 Task: Add Larabar Chocolate Chip Cookie Dough Bar 6 Pack Case to the cart.
Action: Mouse moved to (305, 118)
Screenshot: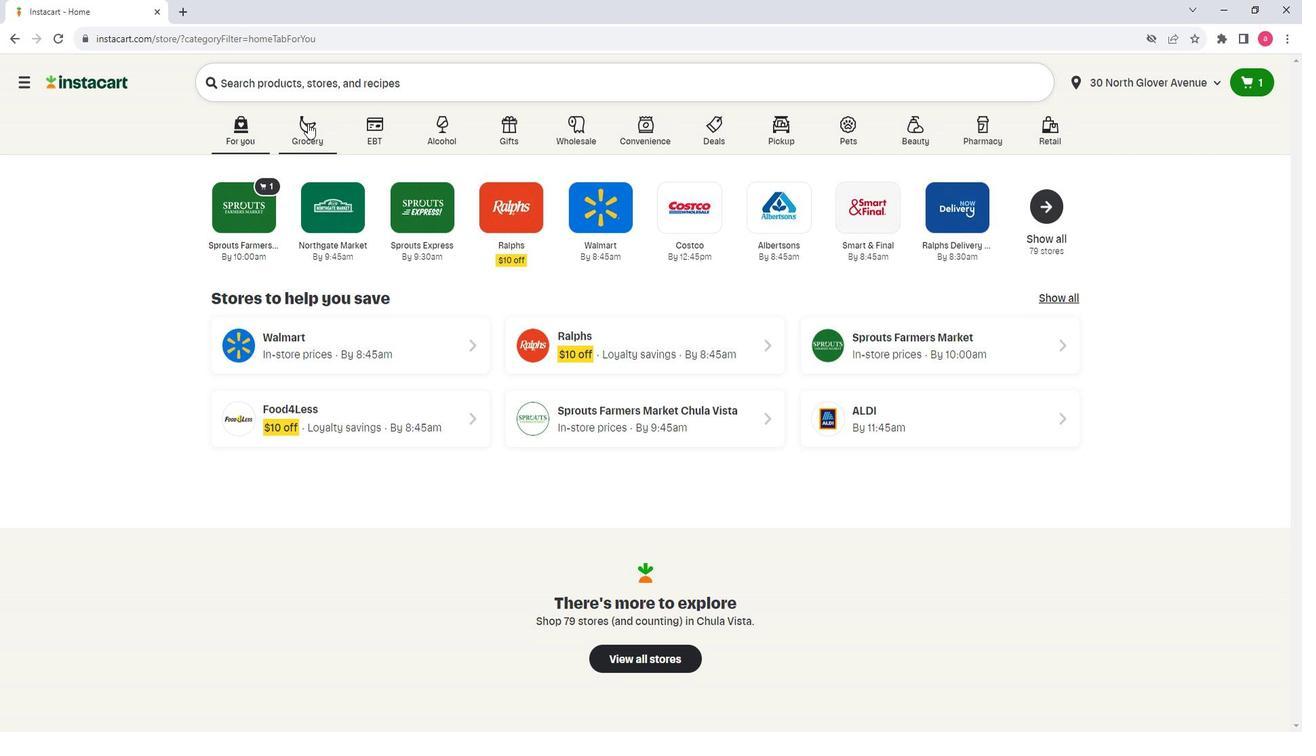 
Action: Mouse pressed left at (305, 118)
Screenshot: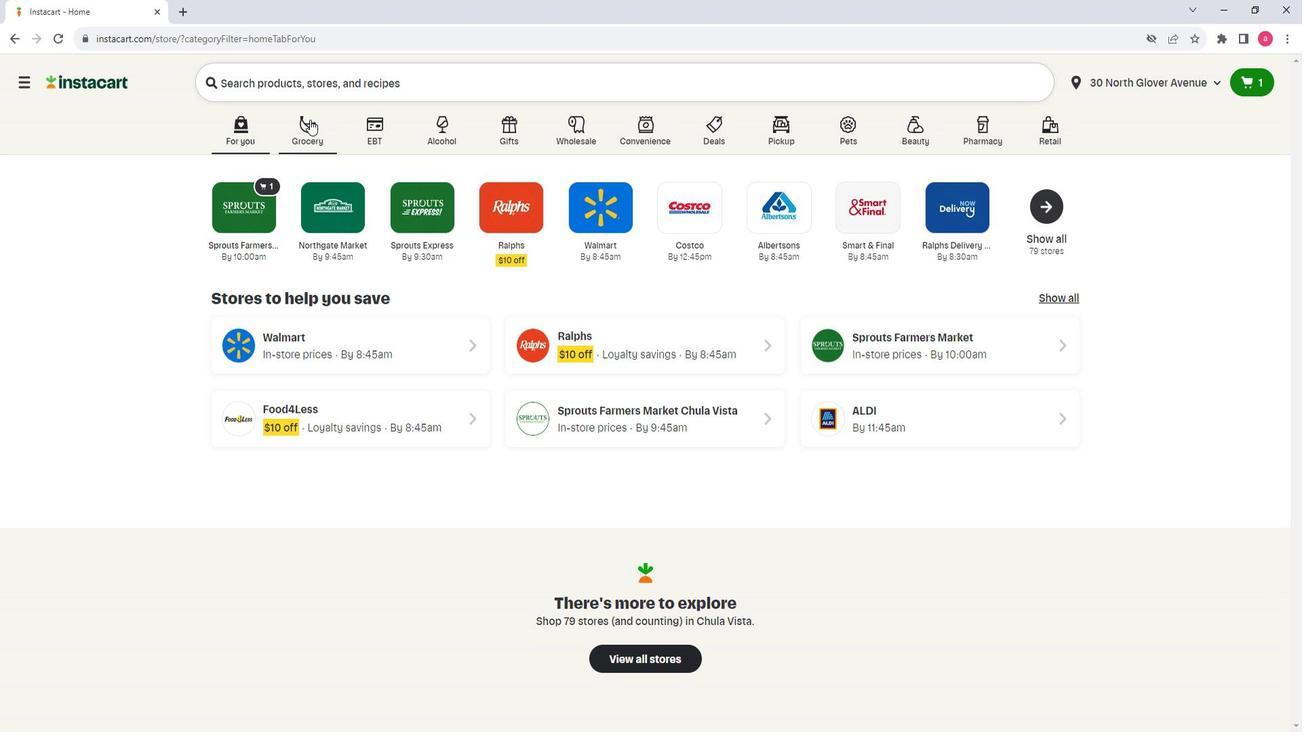 
Action: Mouse moved to (376, 382)
Screenshot: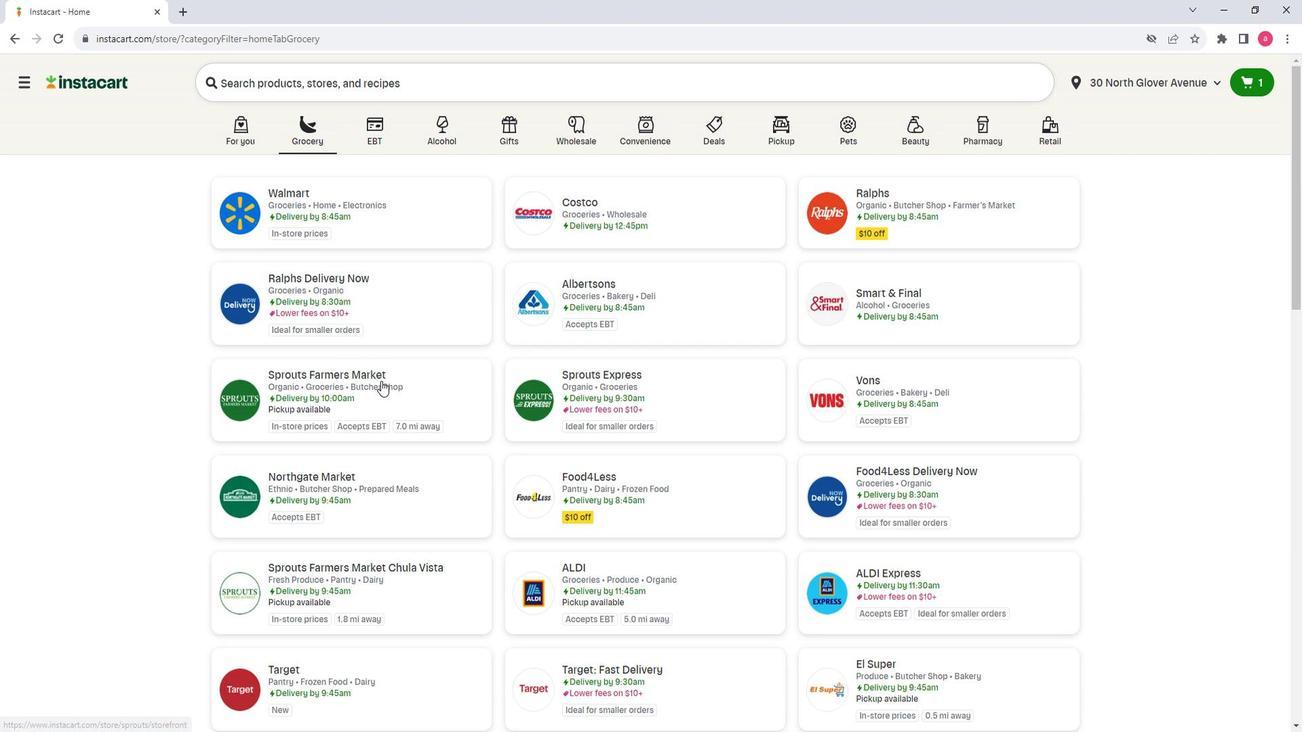 
Action: Mouse pressed left at (376, 382)
Screenshot: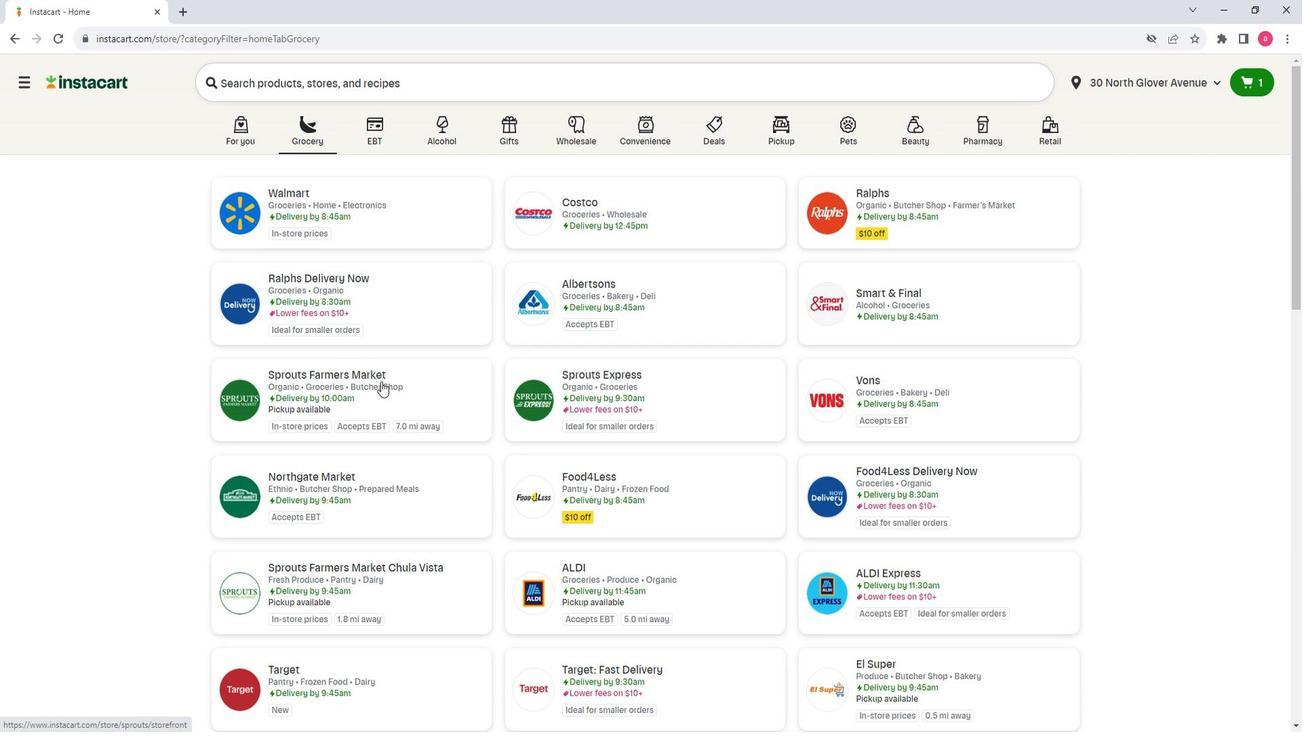 
Action: Mouse moved to (146, 440)
Screenshot: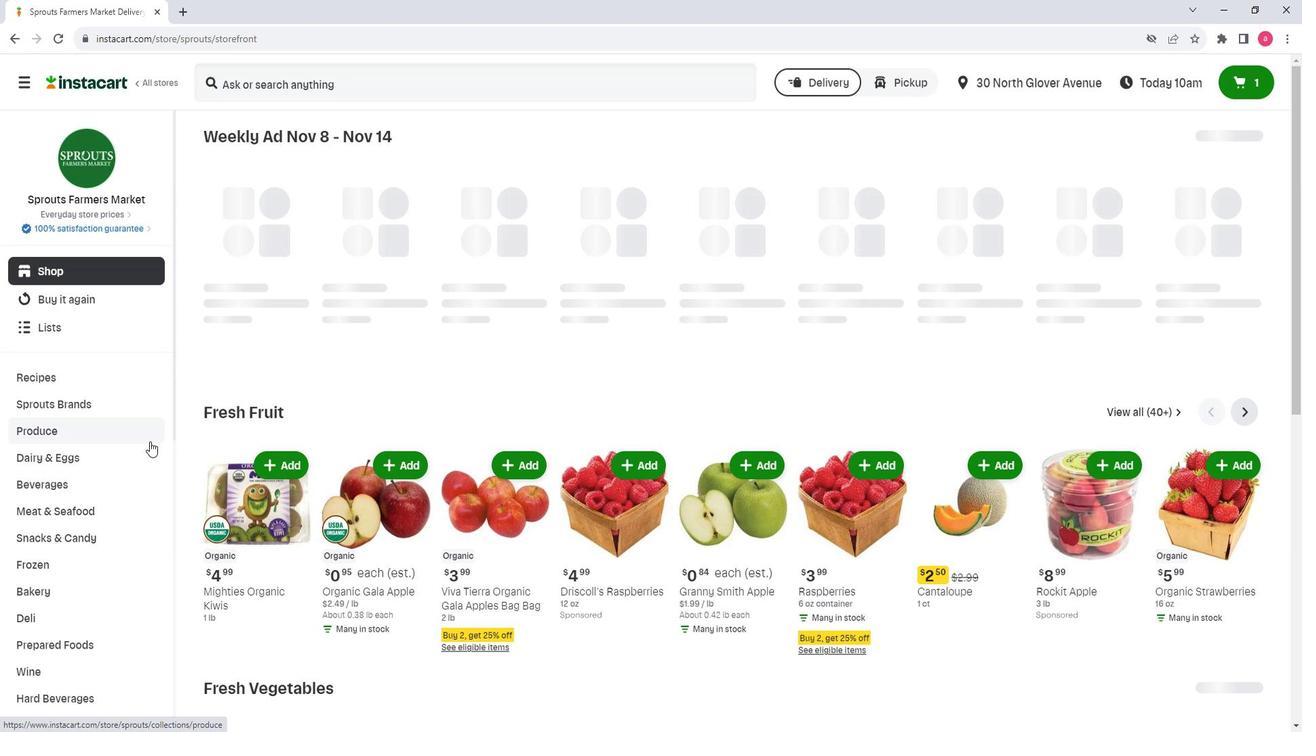 
Action: Mouse scrolled (146, 440) with delta (0, 0)
Screenshot: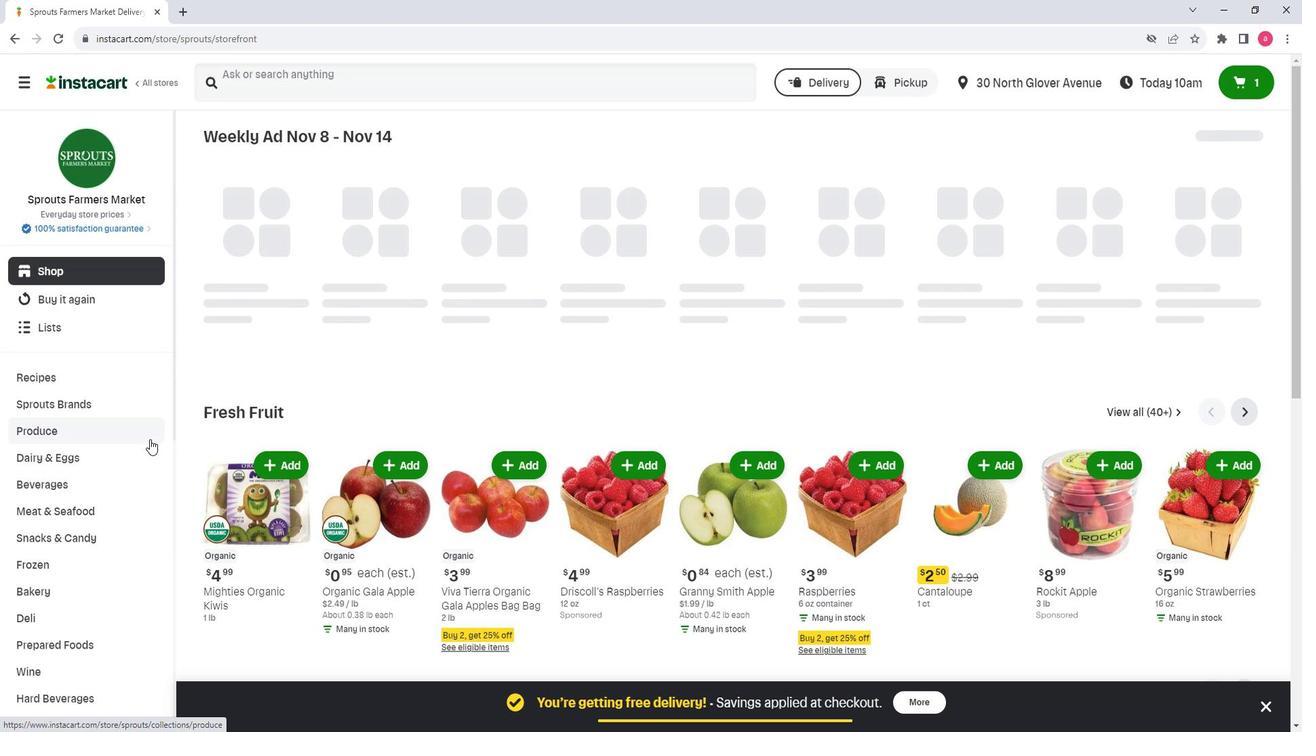 
Action: Mouse moved to (131, 459)
Screenshot: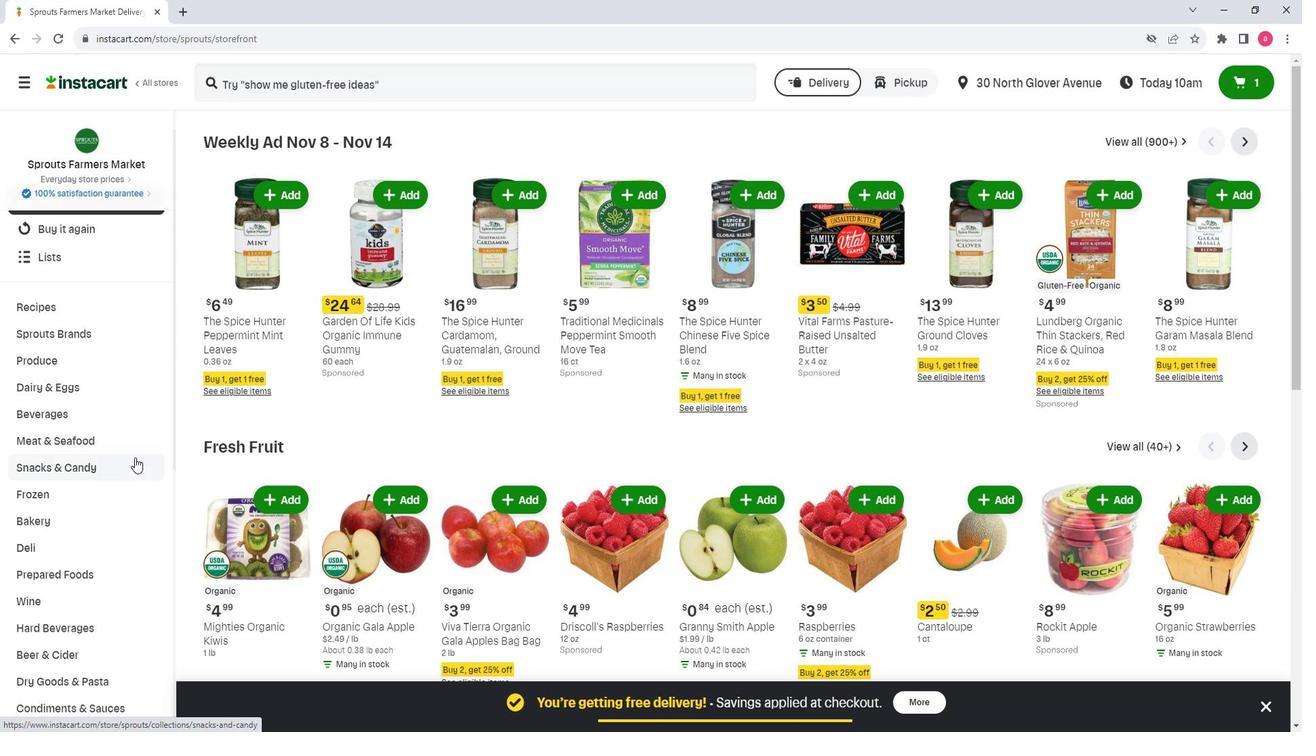 
Action: Mouse pressed left at (131, 459)
Screenshot: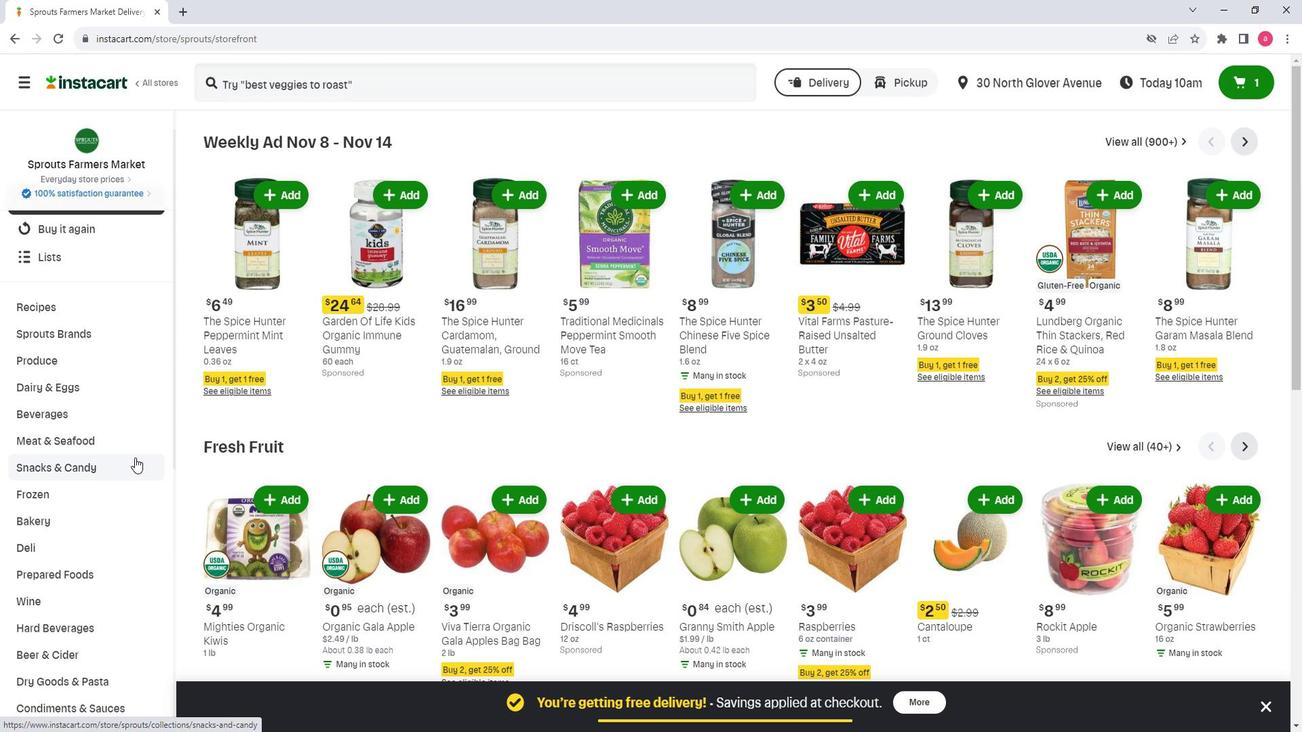 
Action: Mouse moved to (131, 459)
Screenshot: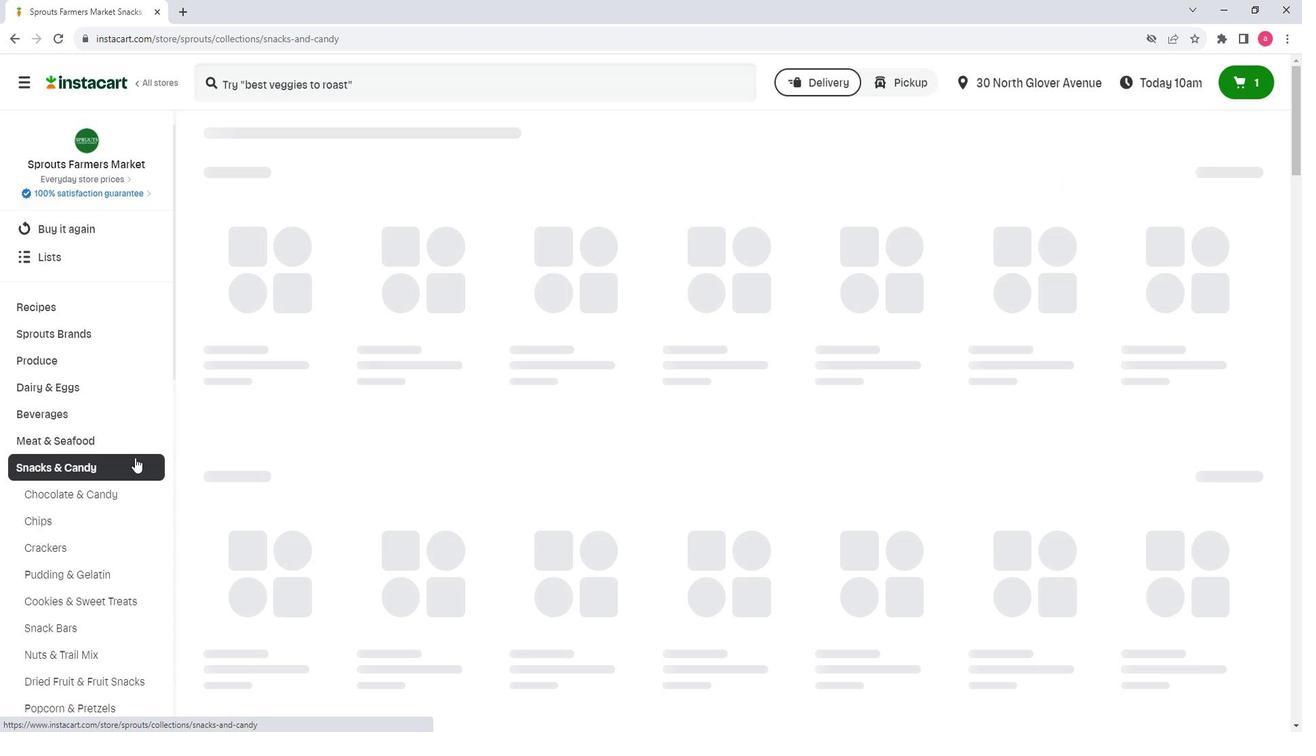 
Action: Mouse scrolled (131, 459) with delta (0, 0)
Screenshot: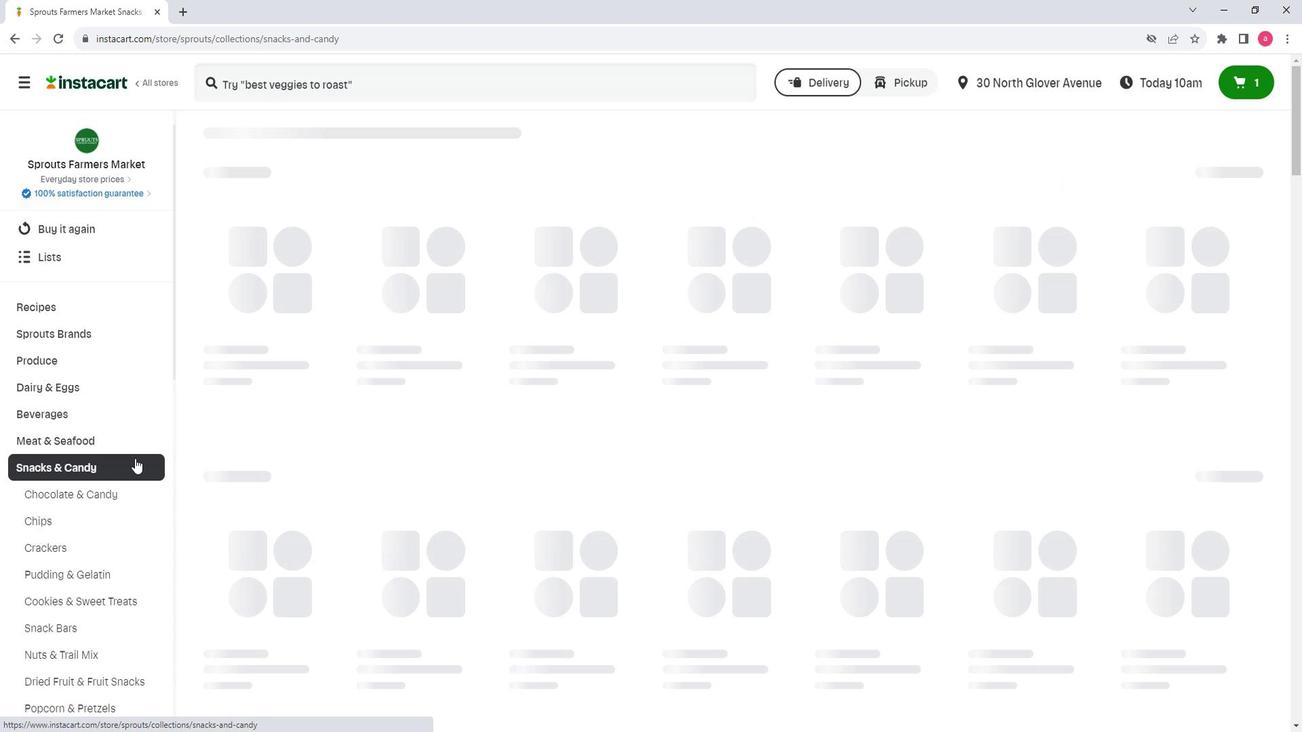 
Action: Mouse scrolled (131, 459) with delta (0, 0)
Screenshot: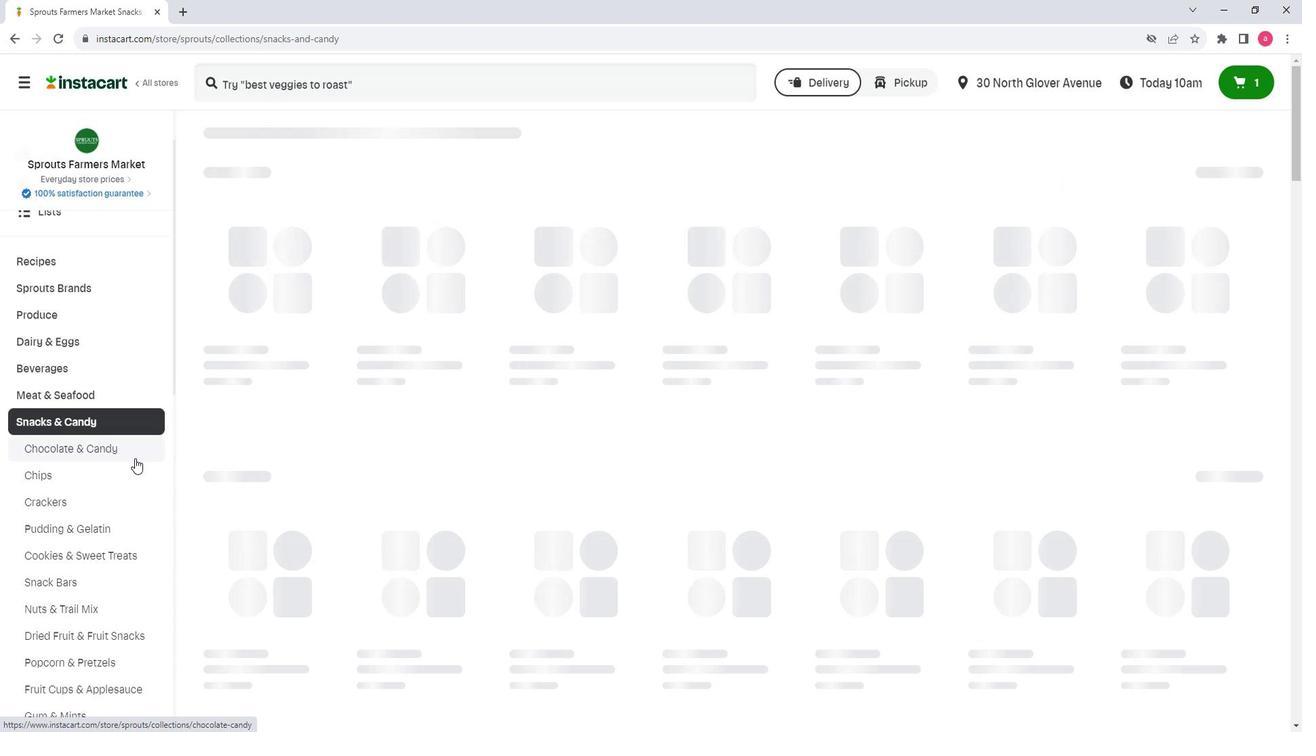 
Action: Mouse pressed left at (131, 459)
Screenshot: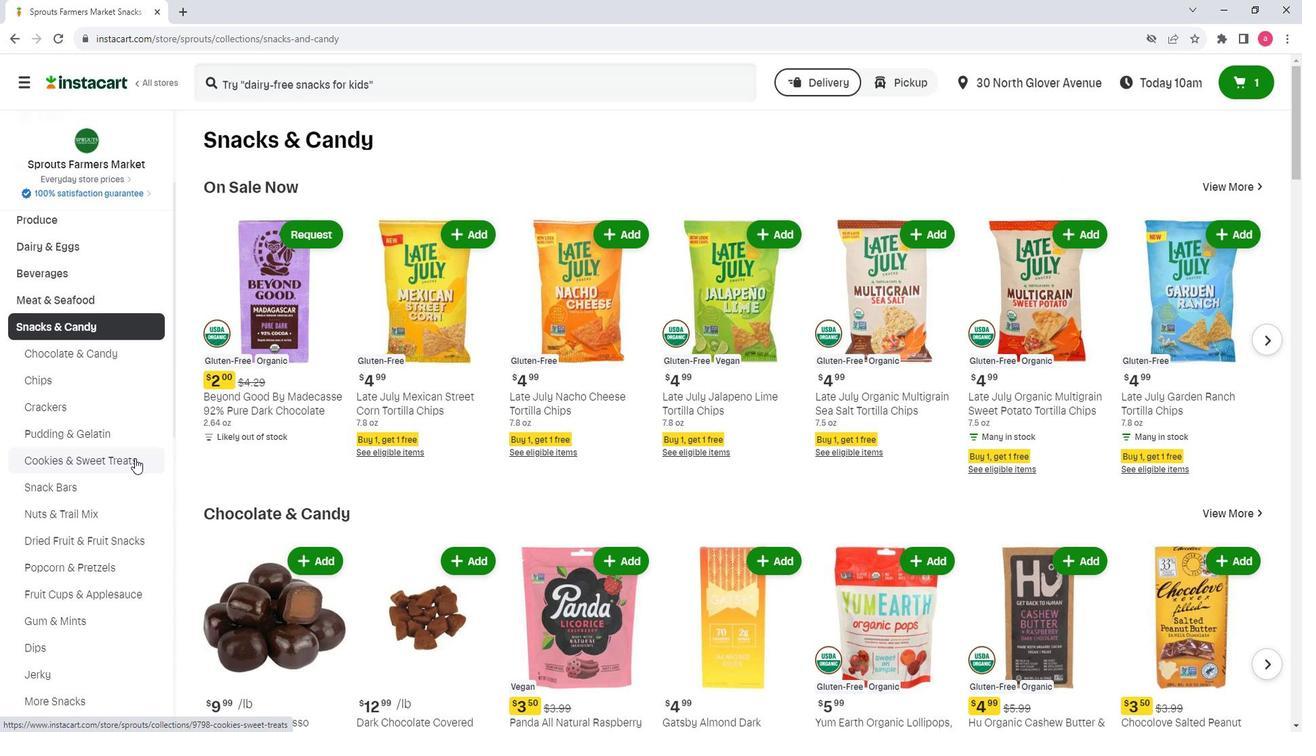 
Action: Mouse moved to (272, 189)
Screenshot: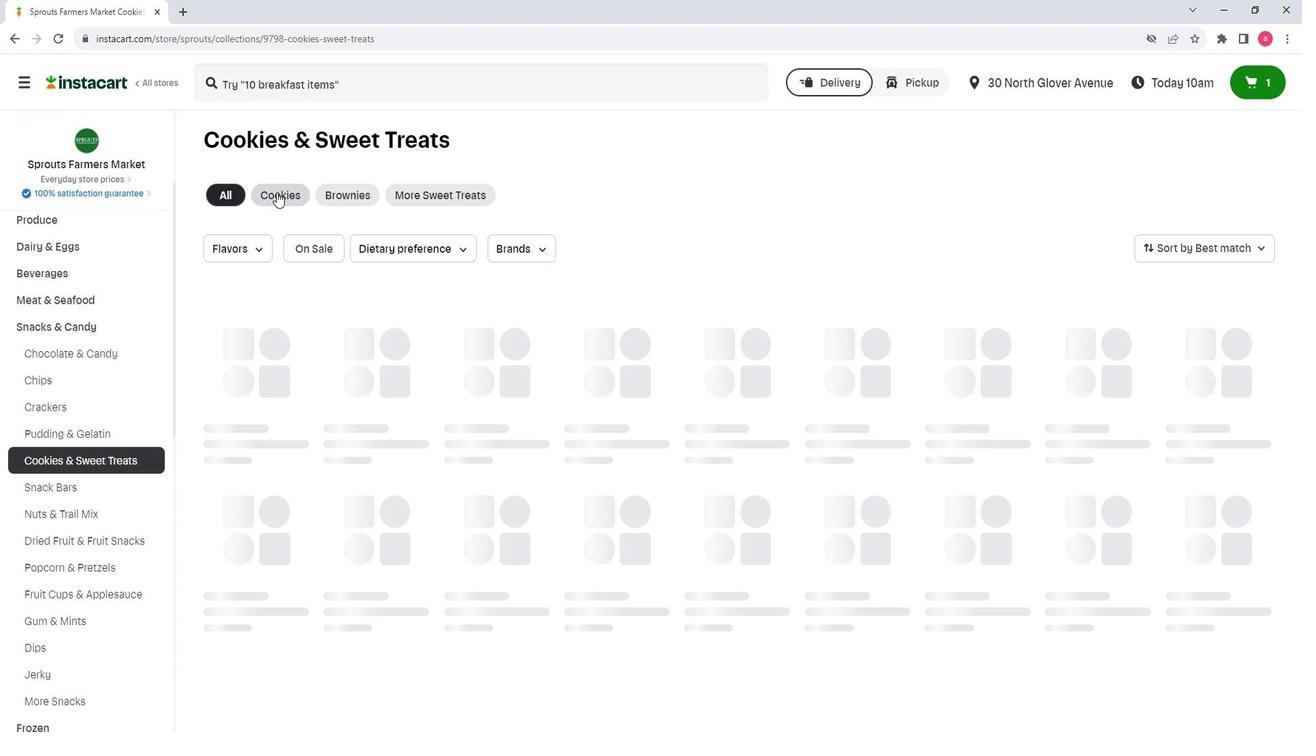 
Action: Mouse pressed left at (272, 189)
Screenshot: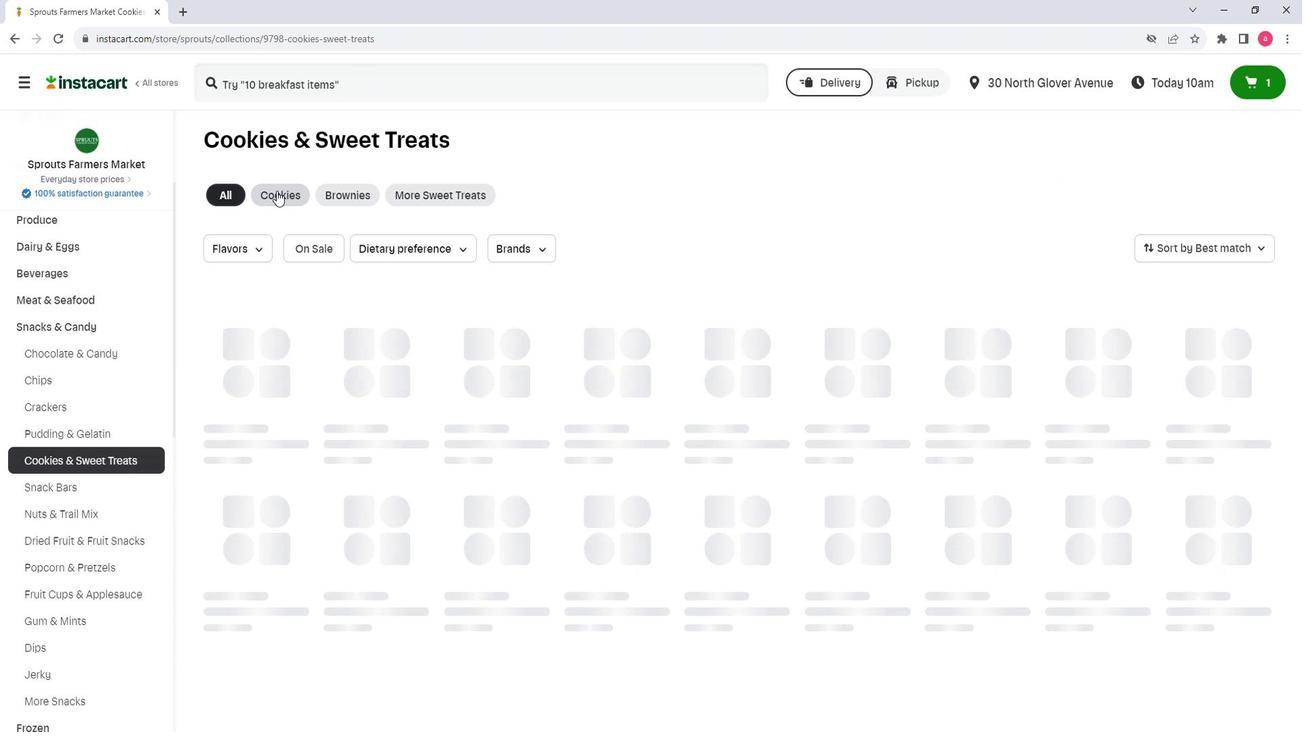 
Action: Mouse moved to (253, 84)
Screenshot: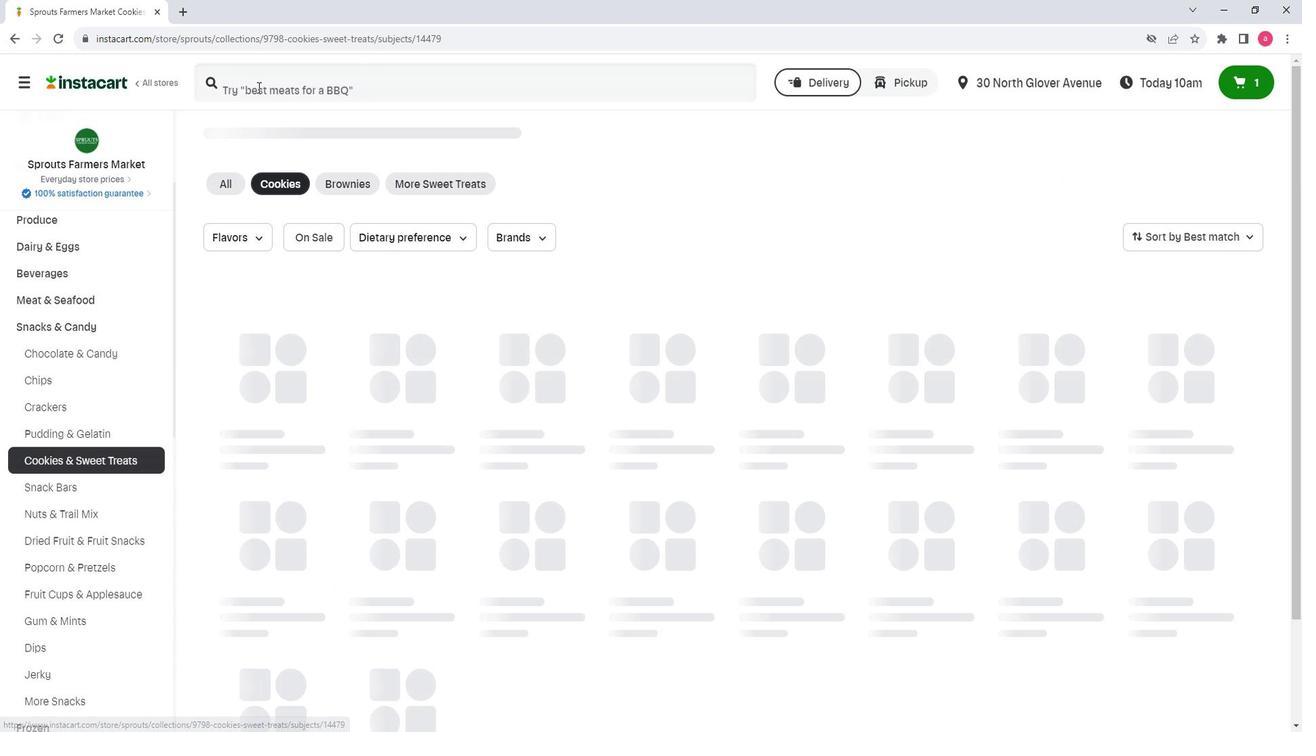 
Action: Mouse pressed left at (253, 84)
Screenshot: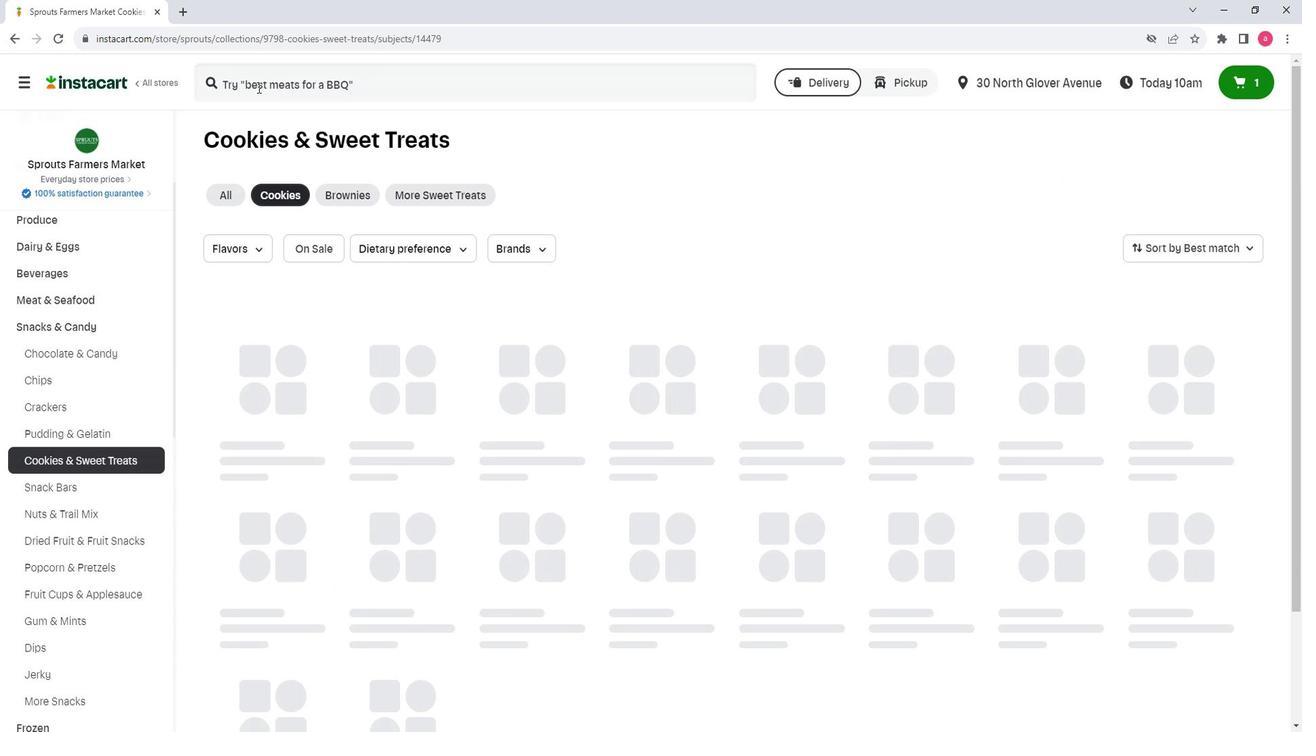 
Action: Key pressed <Key.shift>Larabar<Key.space><Key.shift><Key.shift><Key.shift><Key.shift><Key.shift><Key.shift><Key.shift><Key.shift><Key.shift><Key.shift><Key.shift><Key.shift><Key.shift><Key.shift>Chocolate<Key.space><Key.shift>Chip<Key.space><Key.shift>Cookie<Key.space><Key.shift><Key.shift><Key.shift><Key.shift><Key.shift><Key.shift><Key.shift><Key.shift><Key.shift><Key.shift><Key.shift><Key.shift><Key.shift><Key.shift><Key.shift><Key.shift><Key.shift><Key.shift><Key.shift><Key.shift><Key.shift><Key.shift><Key.shift><Key.shift><Key.shift><Key.shift><Key.shift><Key.shift><Key.shift><Key.shift><Key.shift><Key.shift><Key.shift><Key.shift><Key.shift><Key.shift><Key.shift>Dough<Key.space><Key.shift>Bar<Key.space>6<Key.space><Key.shift>Pack<Key.space><Key.shift>Case<Key.enter>
Screenshot: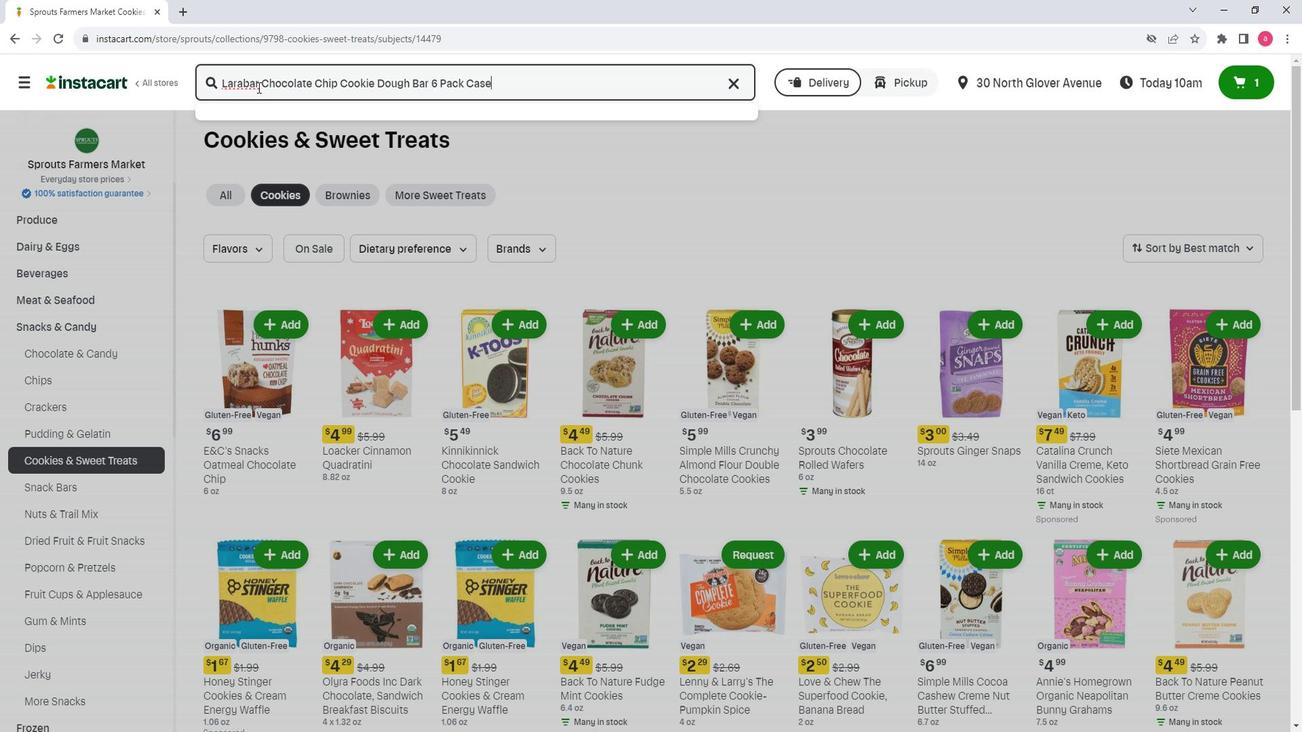
Action: Mouse moved to (977, 223)
Screenshot: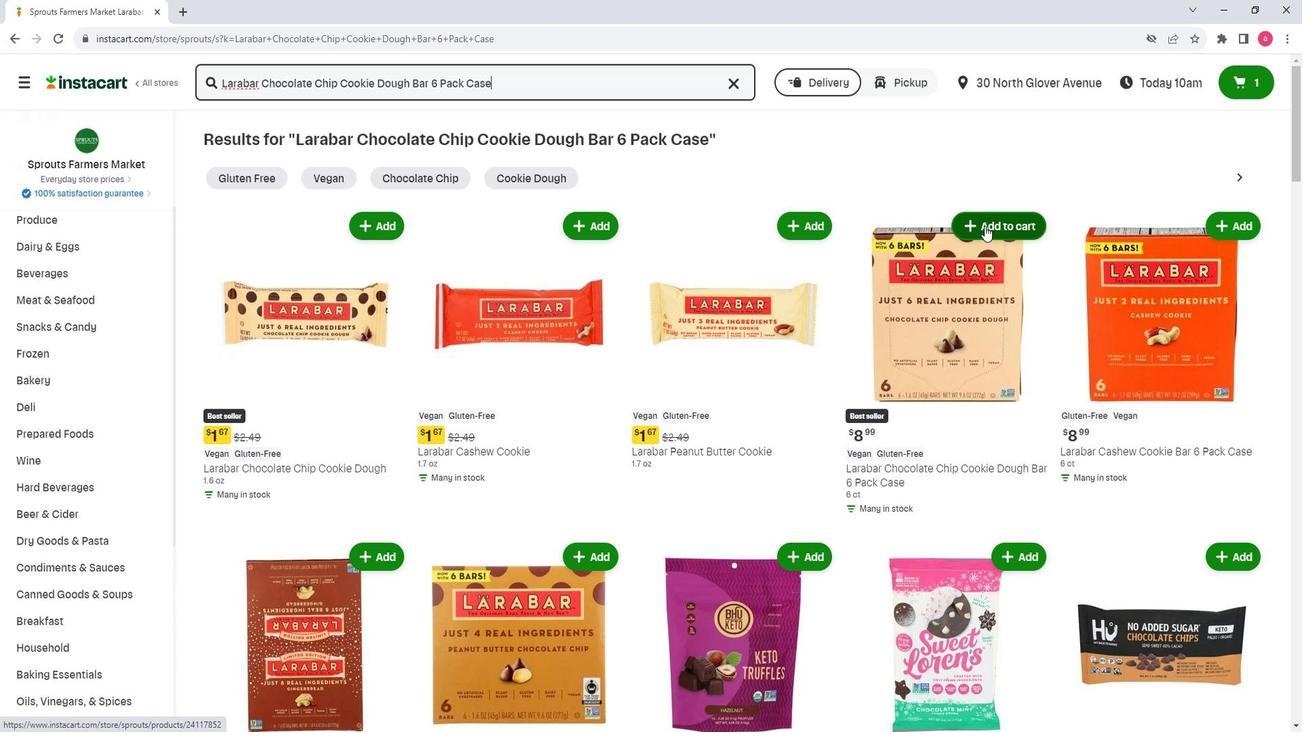 
Action: Mouse pressed left at (977, 223)
Screenshot: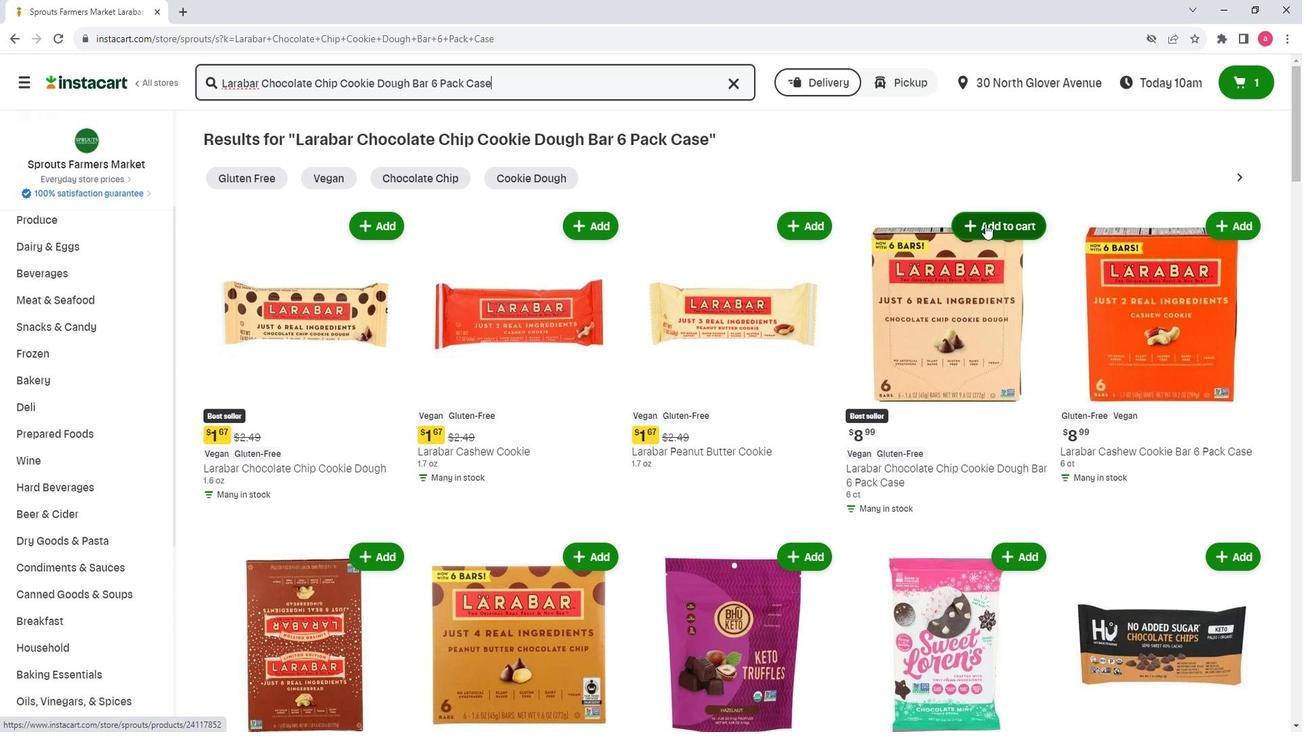 
Action: Mouse moved to (980, 341)
Screenshot: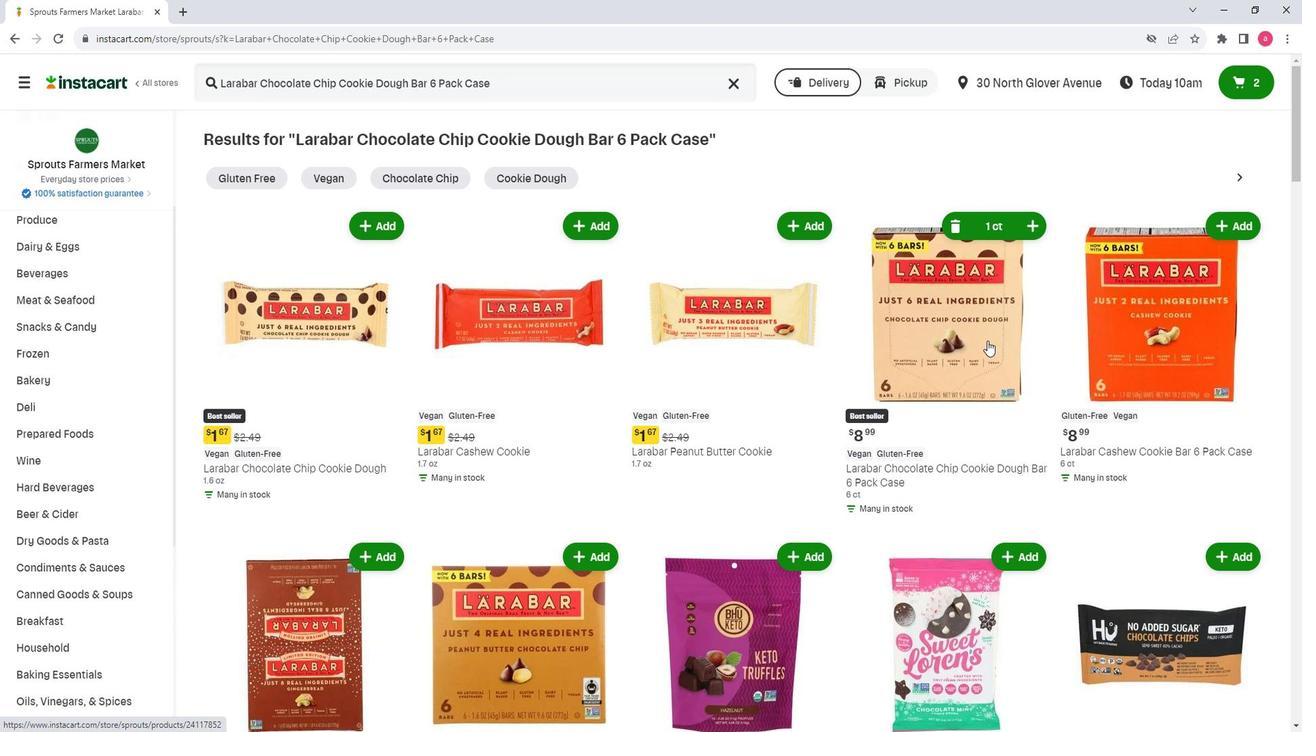 
